 Task: What's the traffic like on the O'Hare Airport Access Road?
Action: Mouse moved to (128, 55)
Screenshot: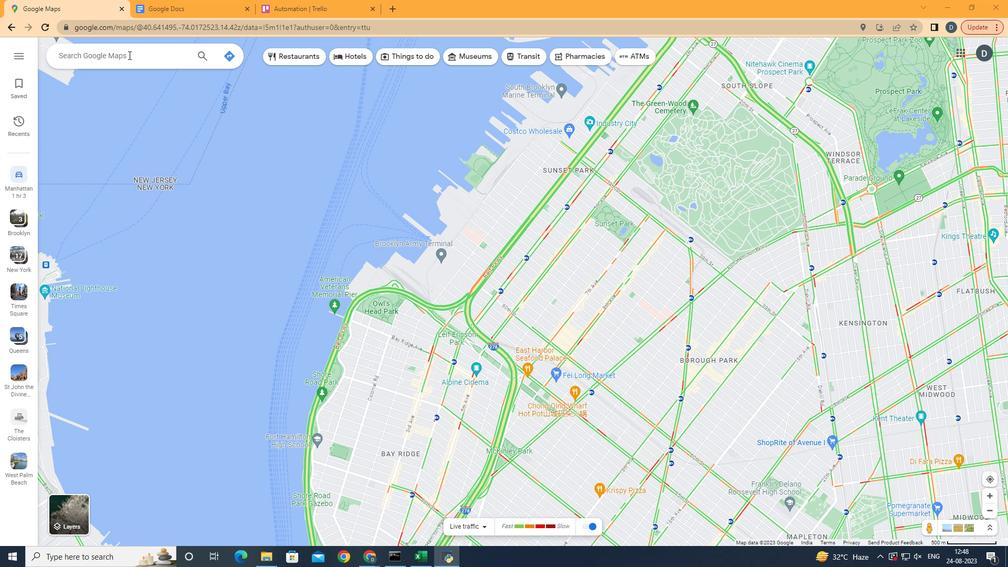 
Action: Mouse pressed left at (128, 55)
Screenshot: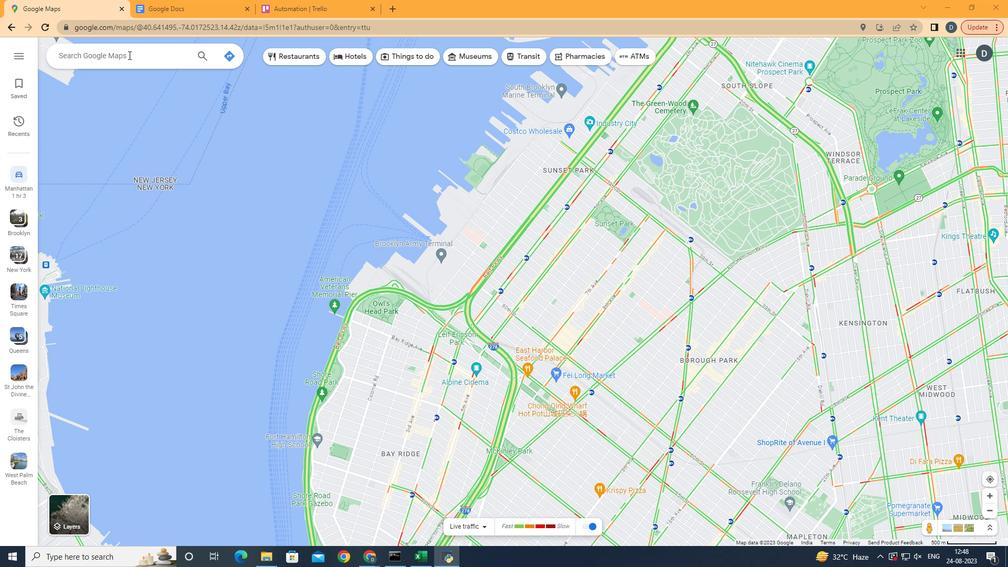 
Action: Mouse moved to (125, 55)
Screenshot: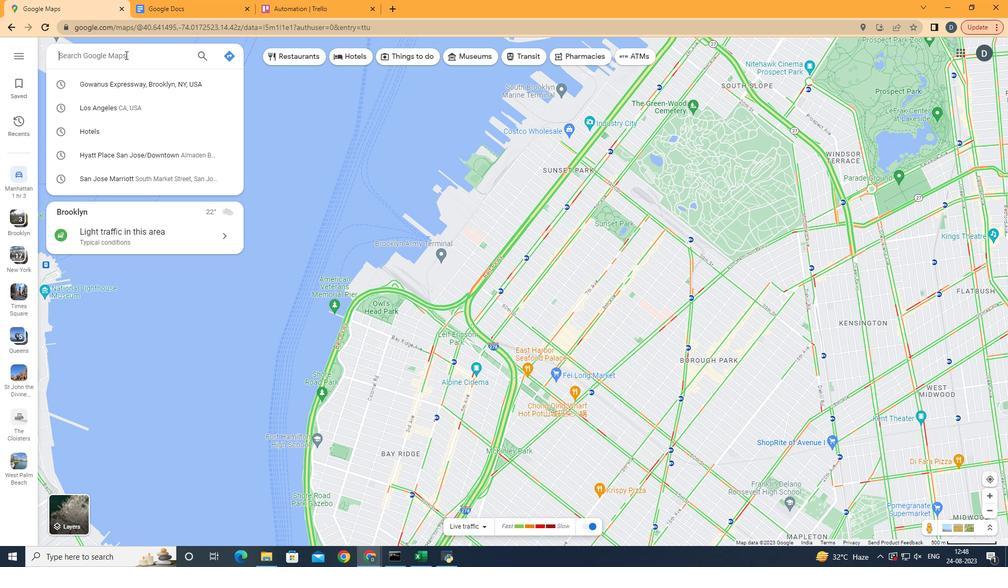 
Action: Key pressed <Key.shift>O'<Key.shift>Hare
Screenshot: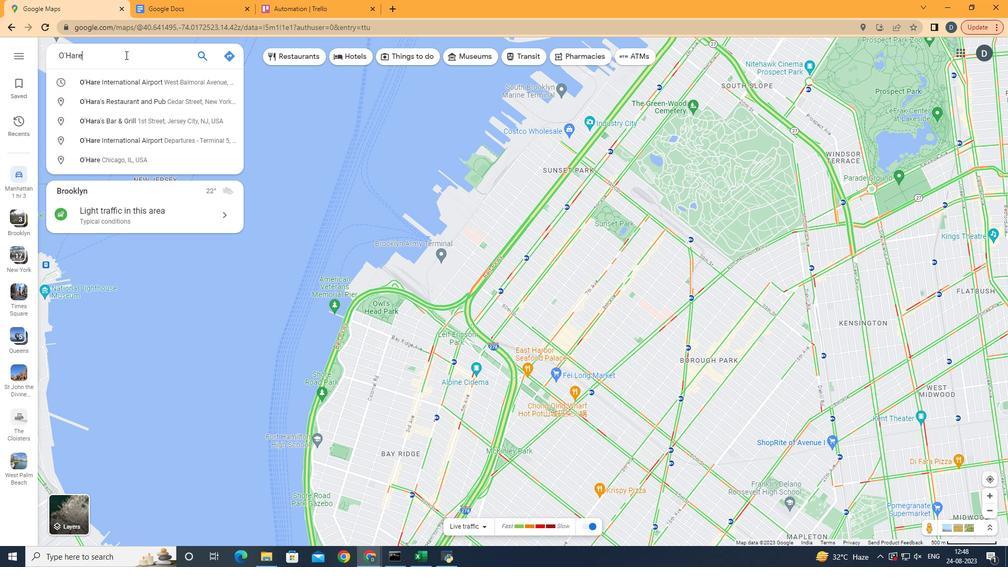
Action: Mouse moved to (150, 58)
Screenshot: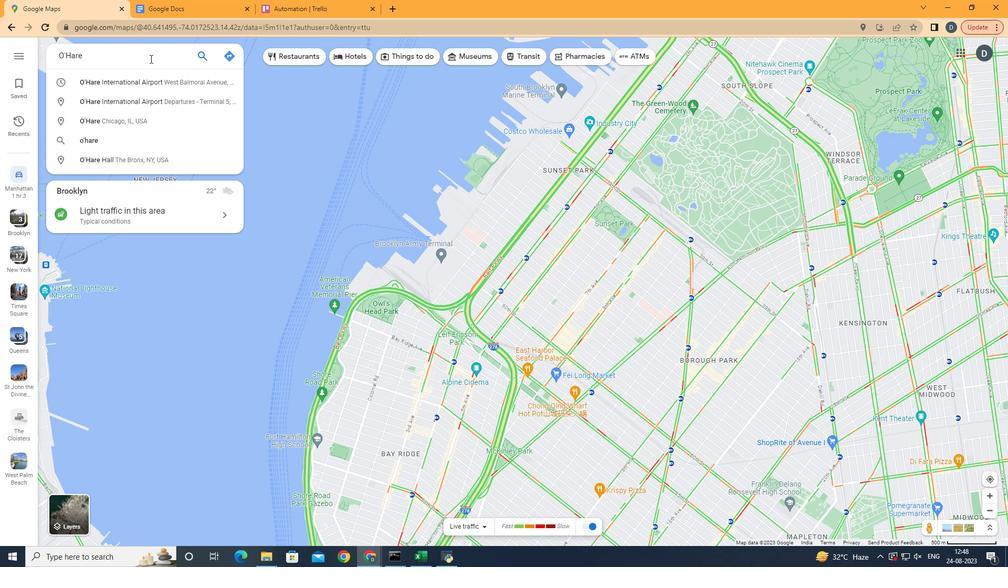 
Action: Key pressed <Key.space><Key.shift><Key.shift><Key.shift><Key.shift><Key.shift><Key.shift><Key.shift>
Screenshot: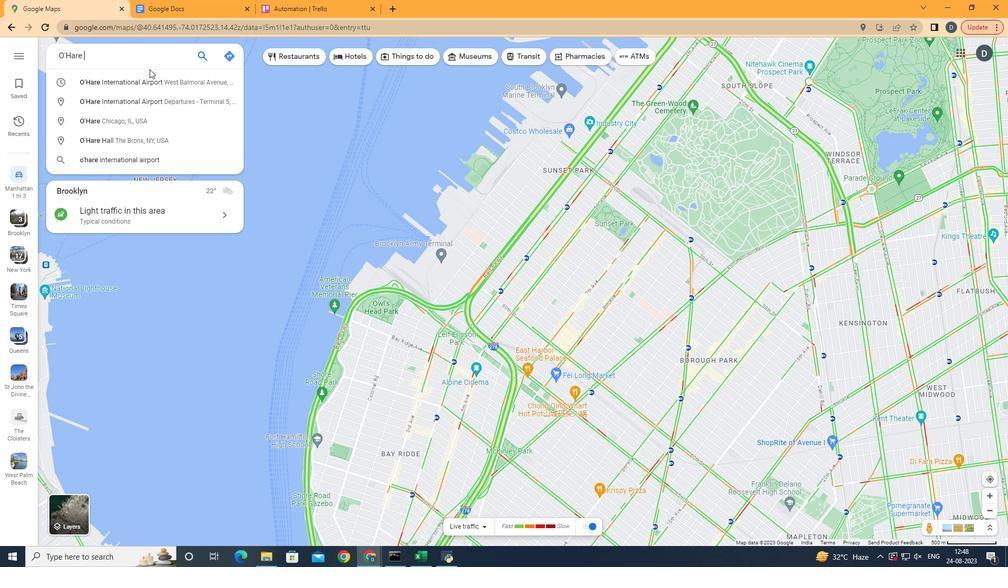 
Action: Mouse moved to (146, 89)
Screenshot: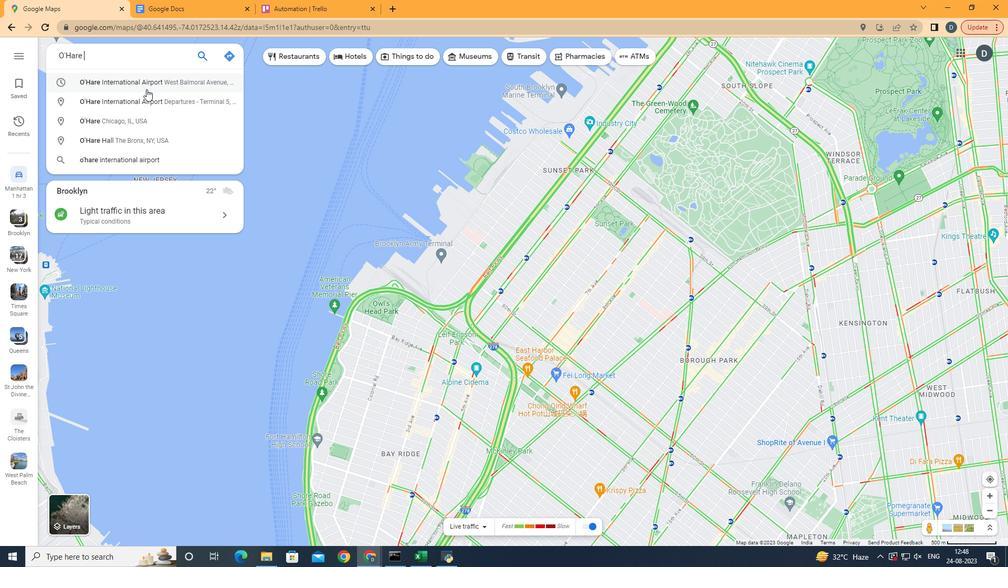 
Action: Mouse pressed left at (146, 89)
Screenshot: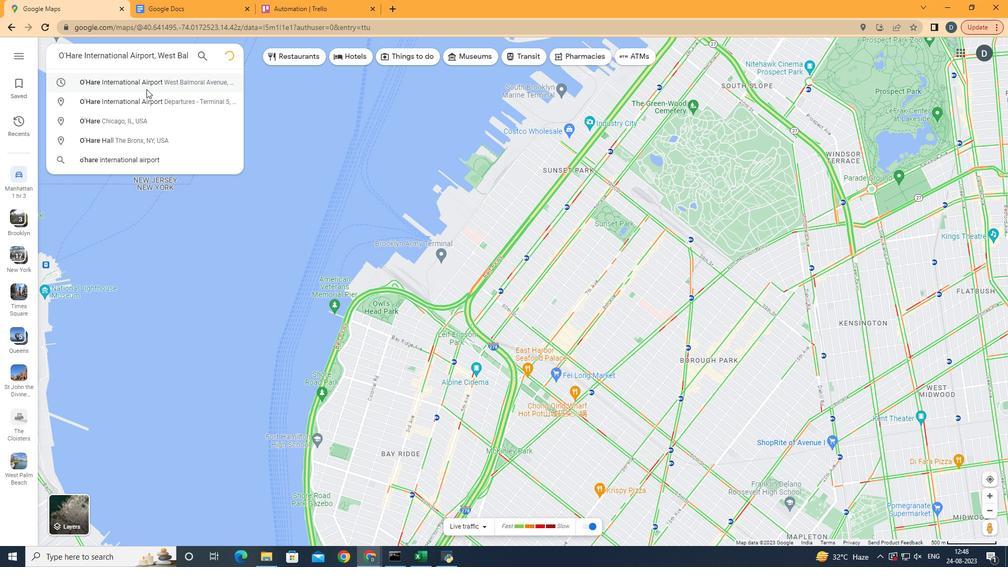 
Action: Mouse moved to (363, 510)
Screenshot: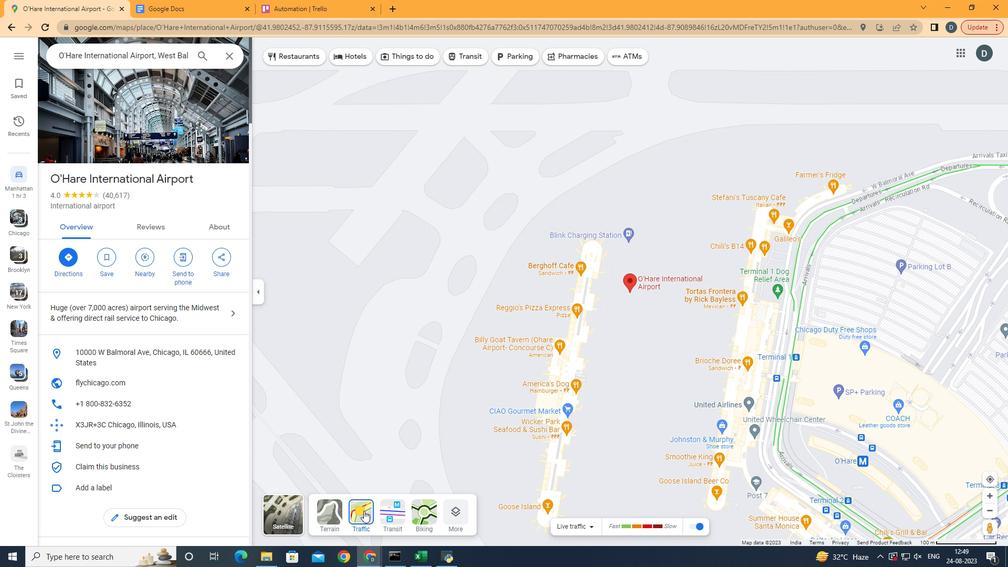 
Action: Mouse pressed left at (363, 510)
Screenshot: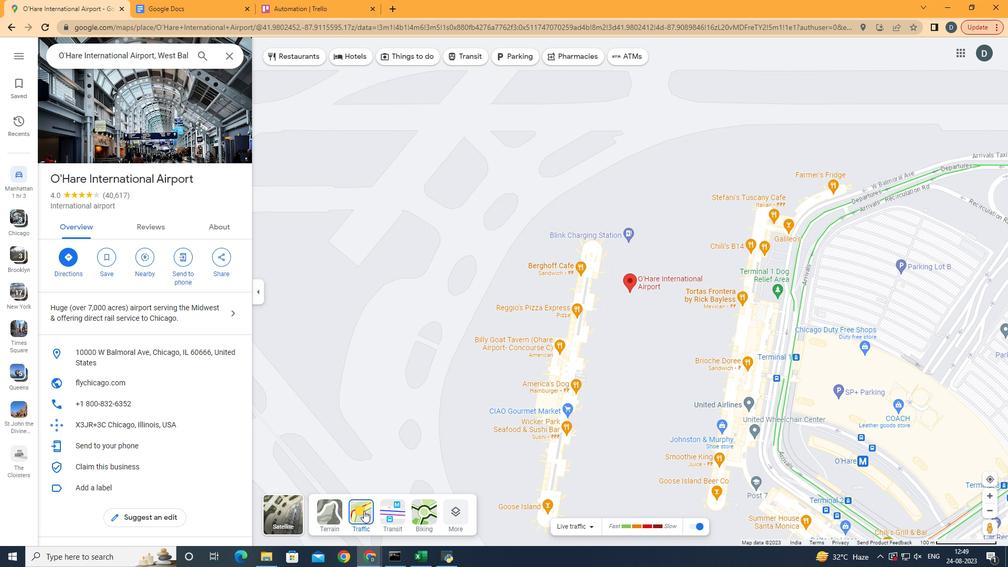 
Action: Mouse pressed left at (363, 510)
Screenshot: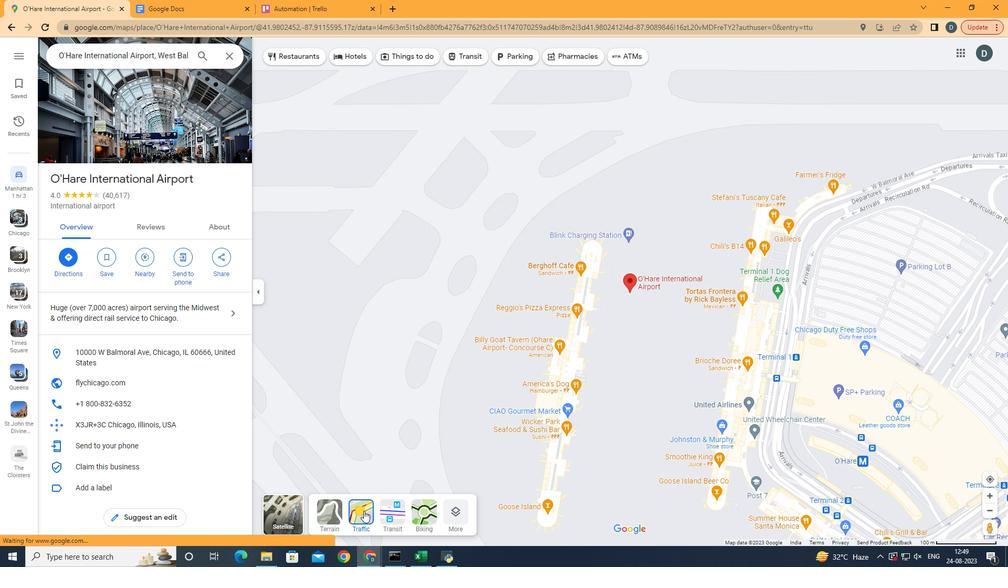 
Action: Mouse moved to (422, 404)
Screenshot: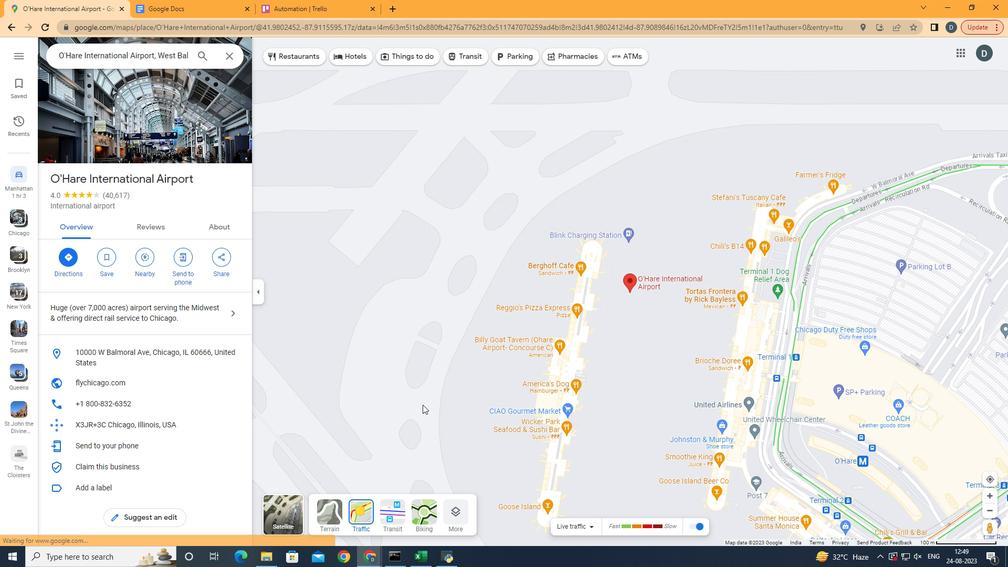 
Action: Mouse scrolled (422, 404) with delta (0, 0)
Screenshot: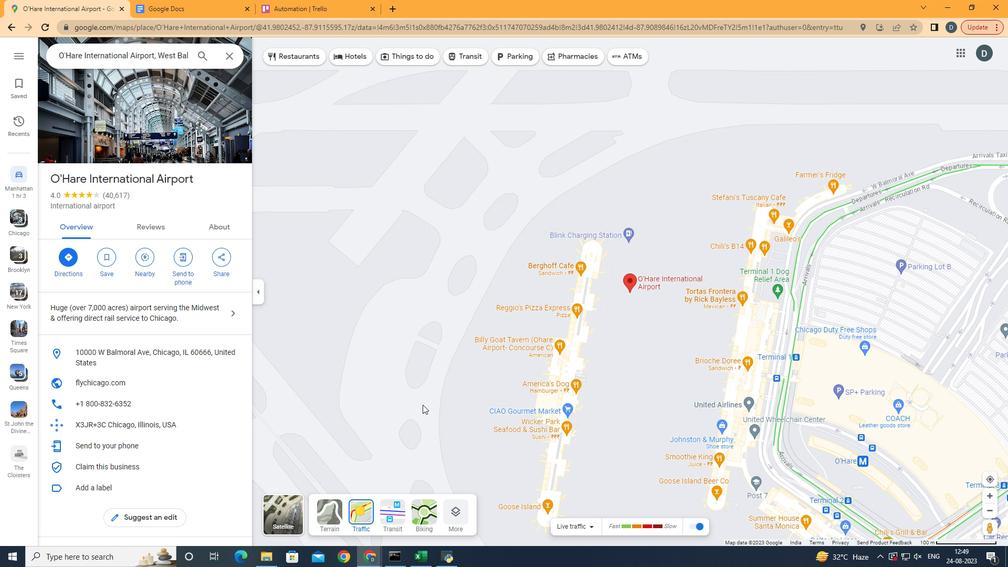 
Action: Mouse scrolled (422, 404) with delta (0, 0)
Screenshot: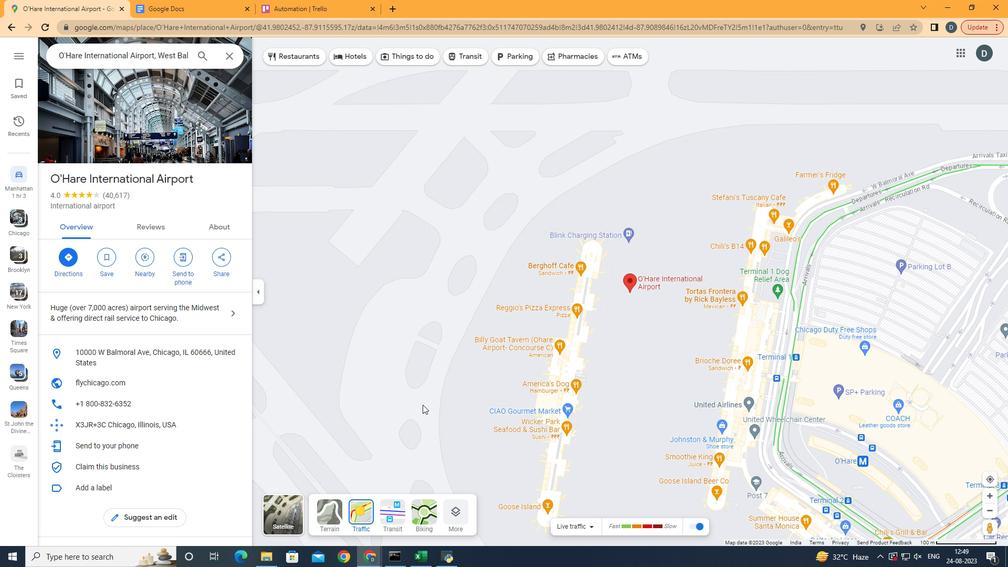 
Action: Mouse scrolled (422, 404) with delta (0, 0)
Screenshot: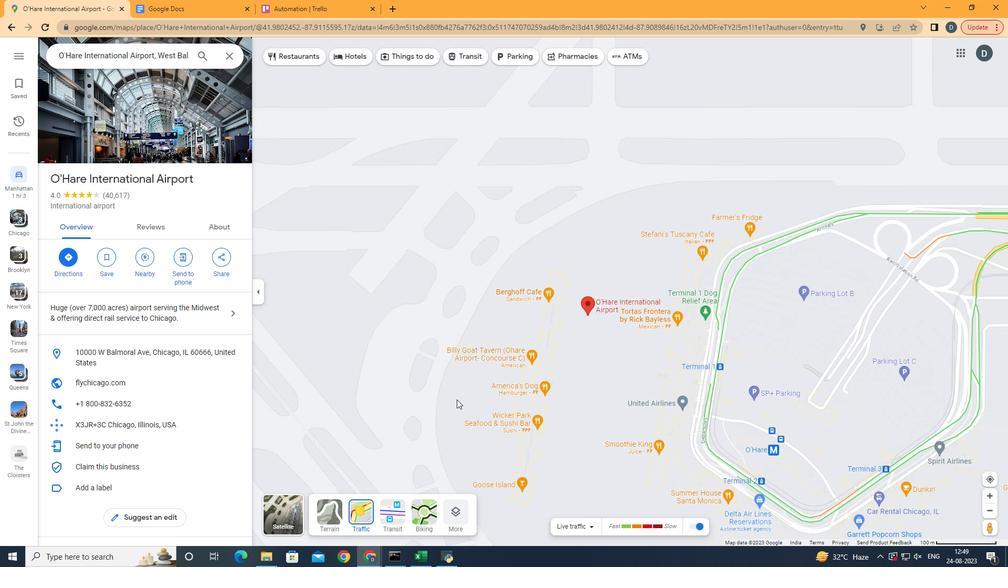 
Action: Mouse scrolled (422, 404) with delta (0, 0)
Screenshot: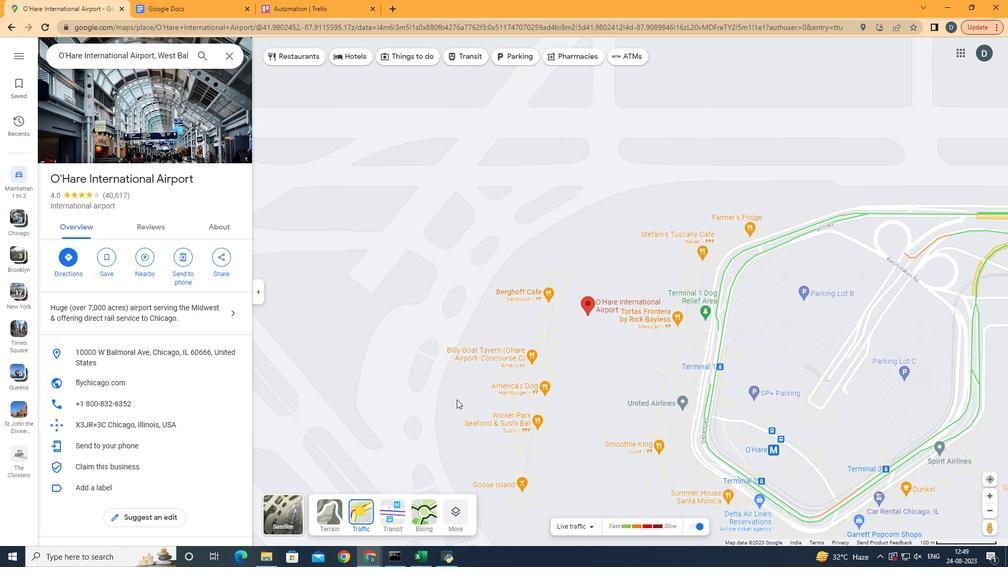 
Action: Mouse moved to (863, 399)
Screenshot: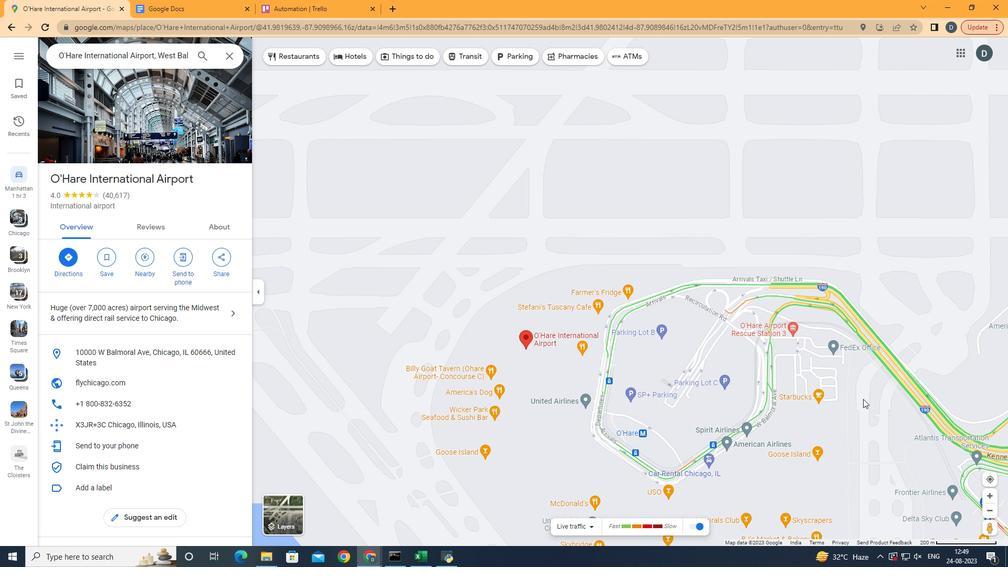 
Action: Mouse pressed left at (863, 399)
Screenshot: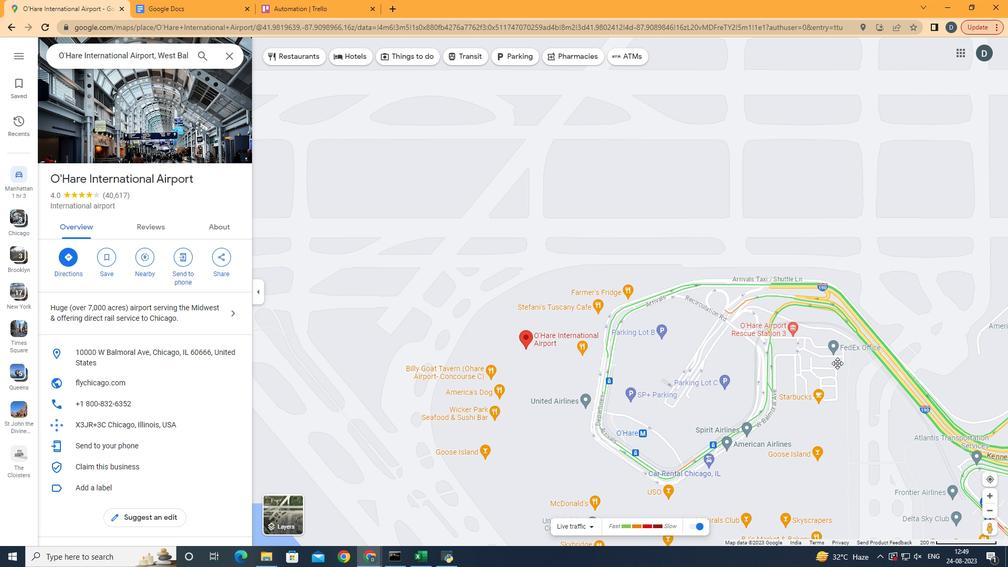 
Action: Mouse moved to (945, 234)
Screenshot: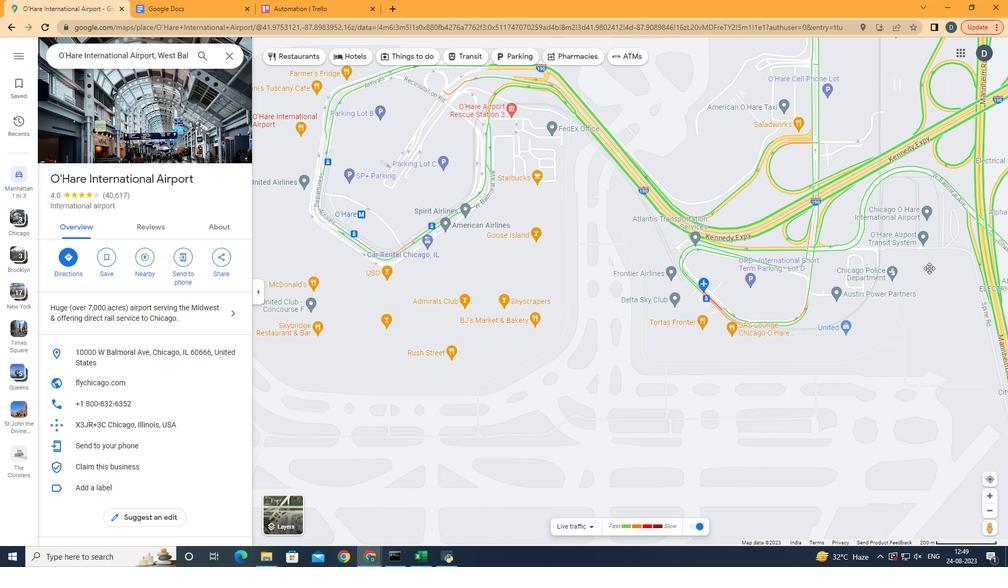 
Action: Mouse pressed left at (945, 234)
Screenshot: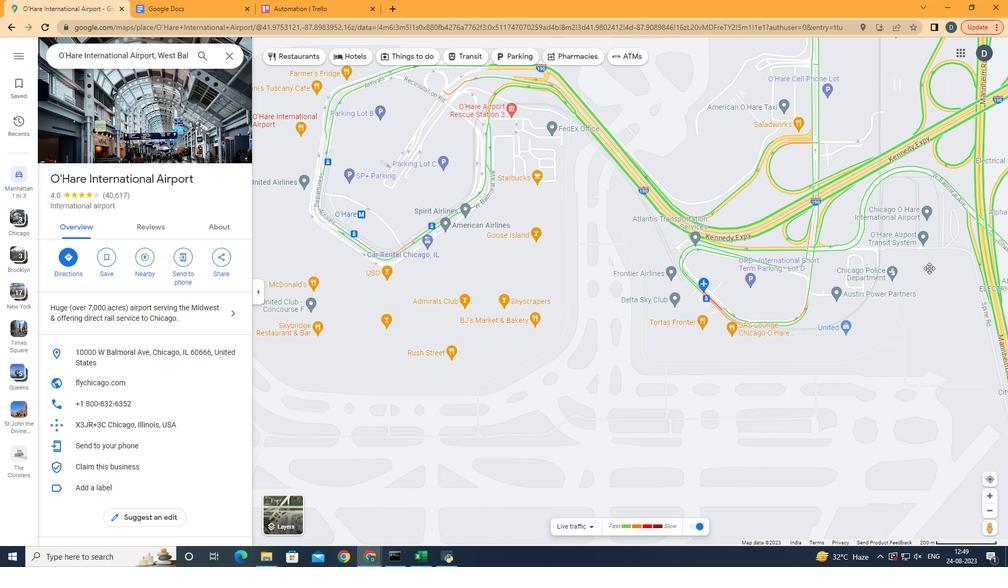 
Action: Mouse moved to (707, 394)
Screenshot: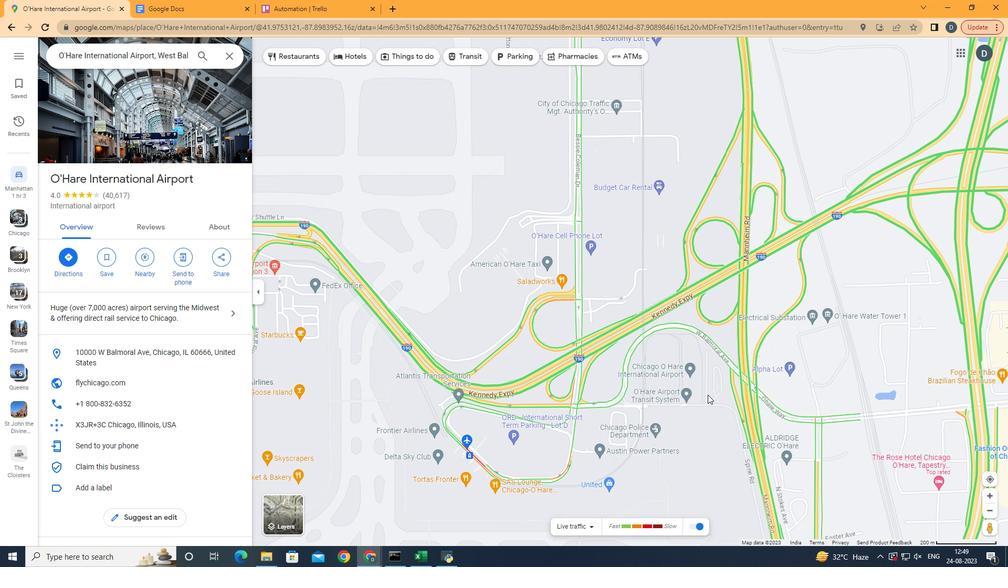 
Action: Mouse scrolled (707, 394) with delta (0, 0)
Screenshot: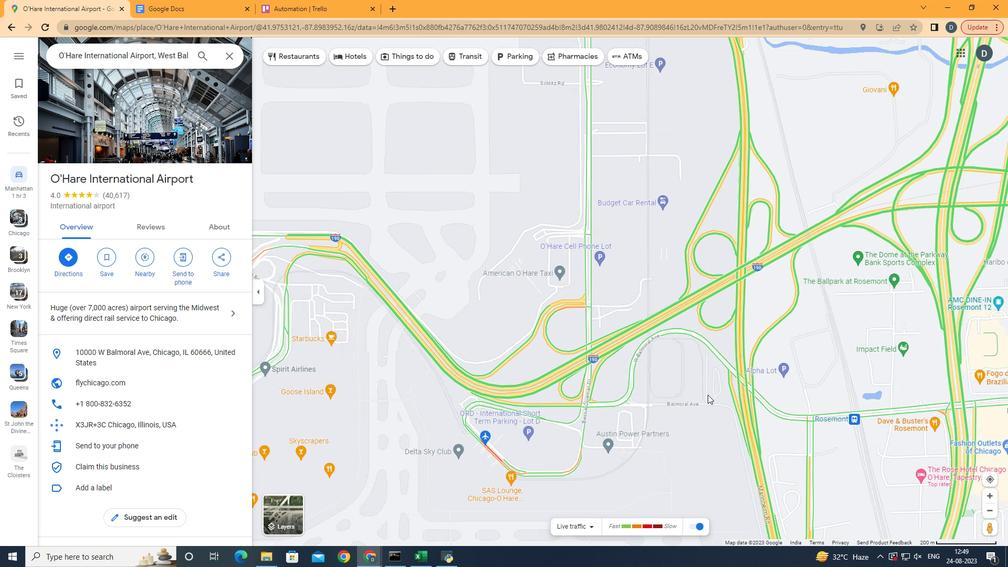 
Action: Mouse scrolled (707, 394) with delta (0, 0)
Screenshot: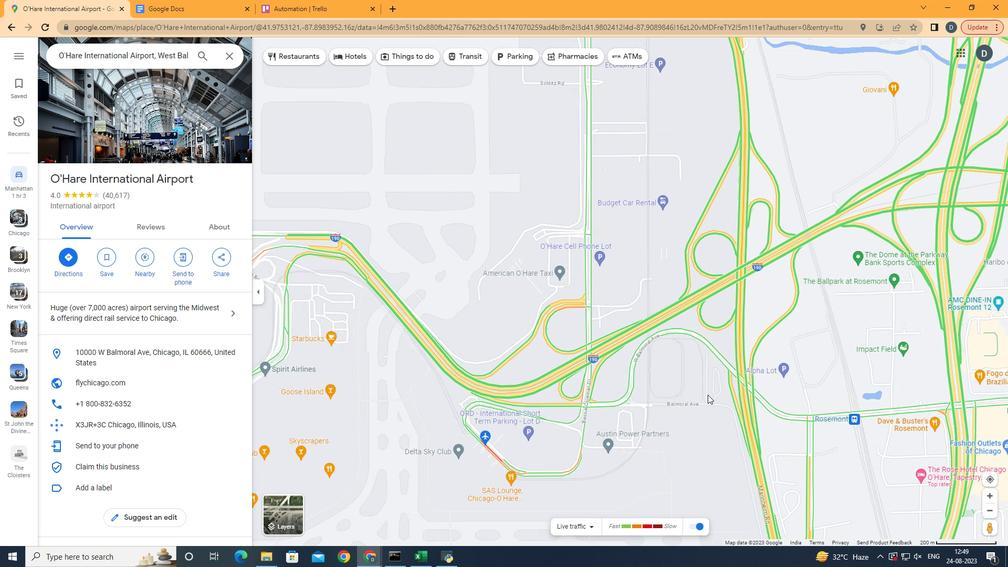 
Action: Mouse scrolled (707, 394) with delta (0, 0)
Screenshot: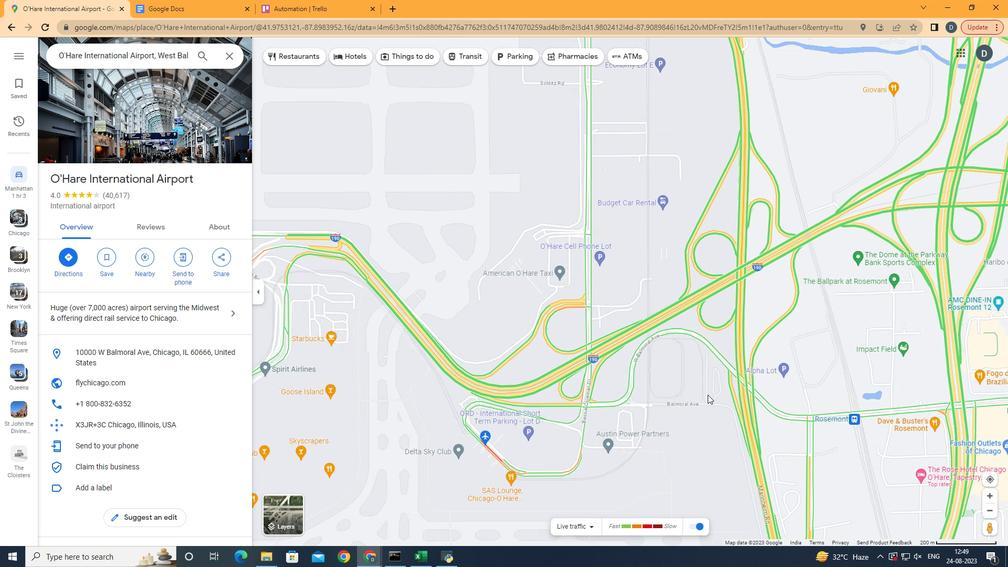 
Action: Mouse scrolled (707, 394) with delta (0, 0)
Screenshot: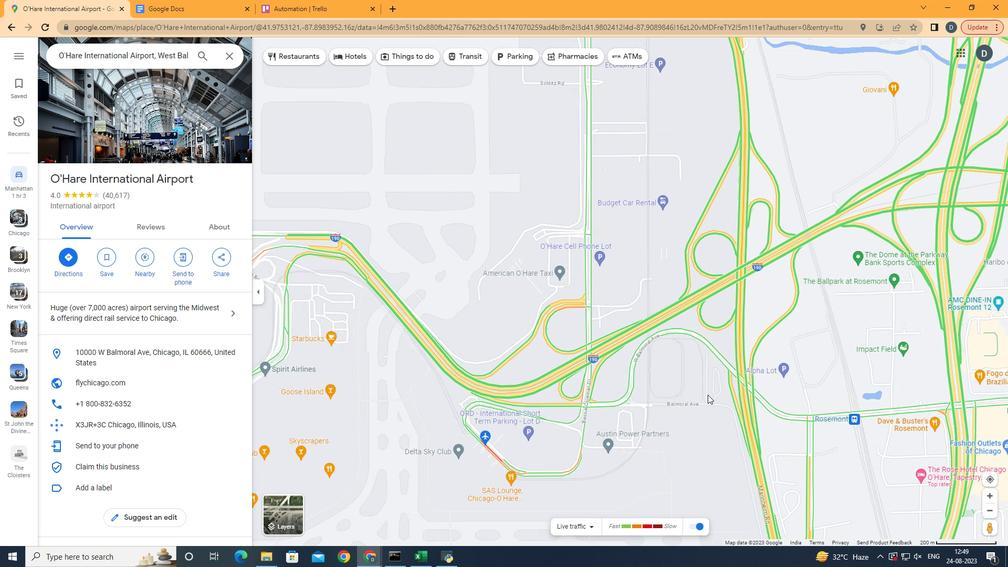 
Action: Mouse scrolled (707, 394) with delta (0, 0)
Screenshot: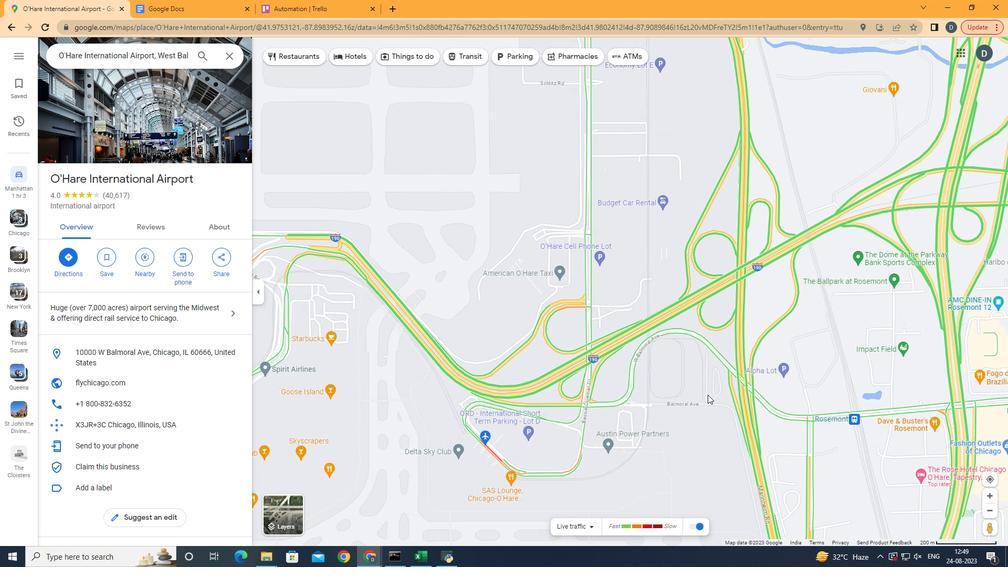 
Action: Mouse moved to (579, 268)
Screenshot: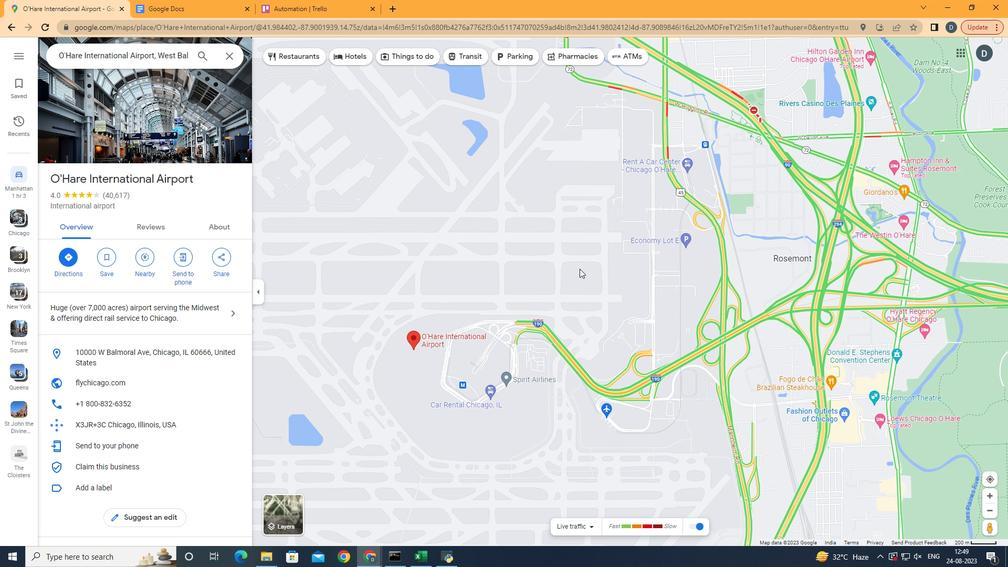 
Action: Mouse scrolled (579, 268) with delta (0, 0)
Screenshot: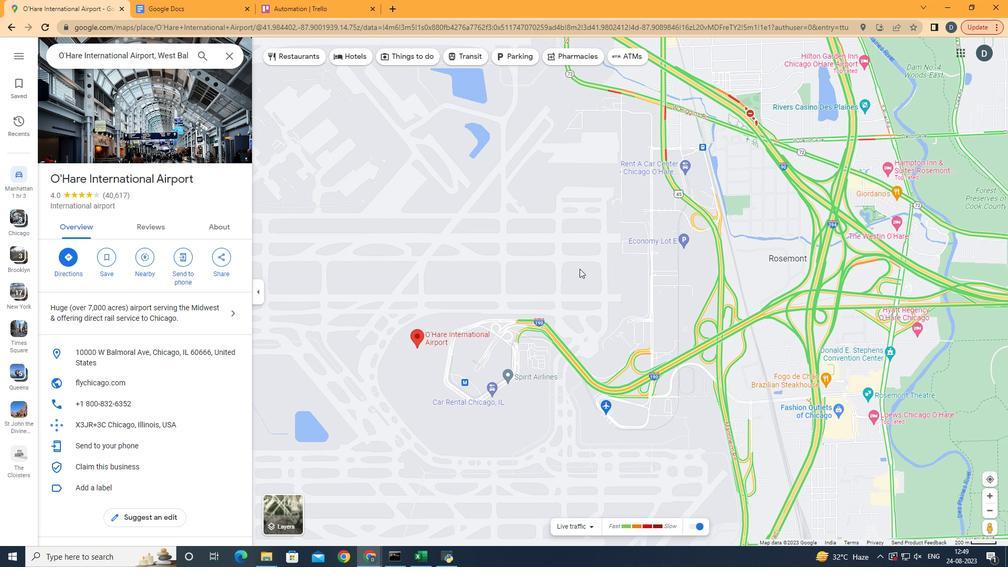 
Action: Mouse scrolled (579, 268) with delta (0, 0)
Screenshot: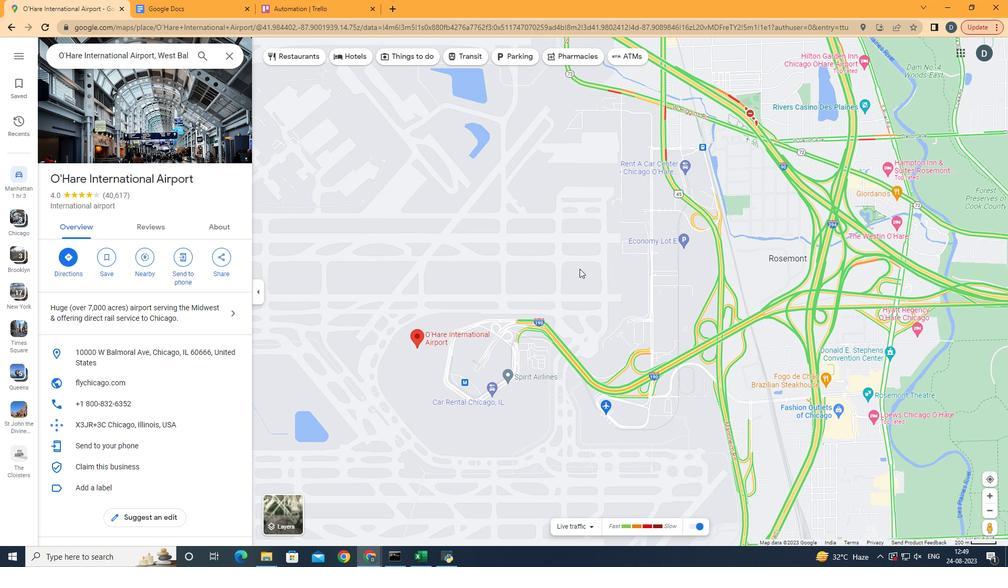
Action: Mouse moved to (554, 266)
Screenshot: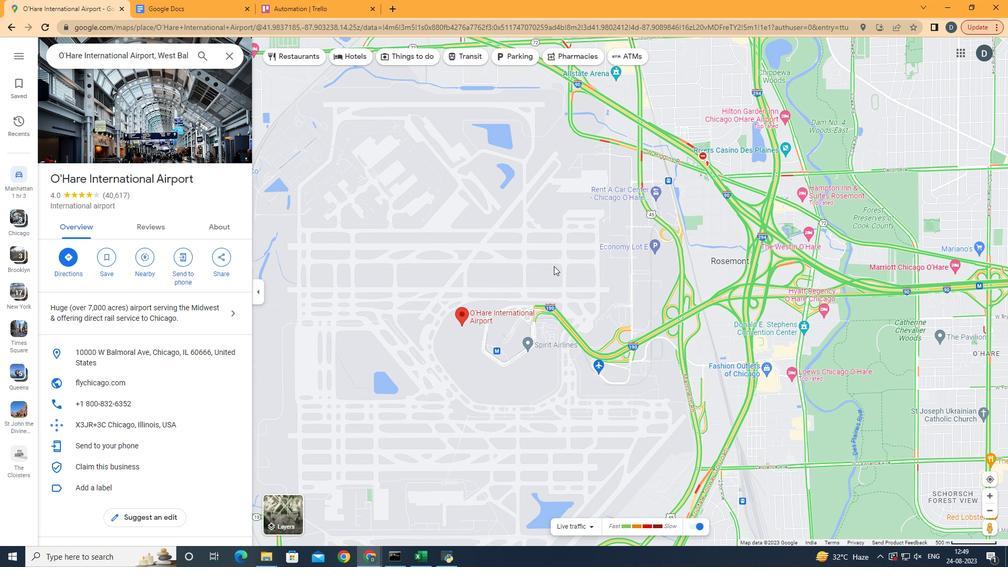 
Action: Mouse scrolled (554, 266) with delta (0, 0)
Screenshot: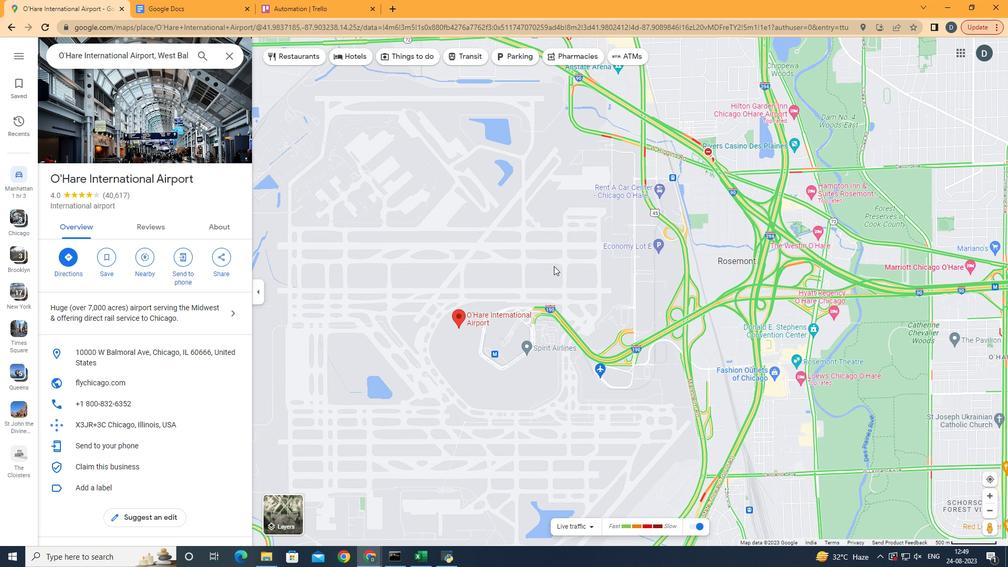 
Action: Mouse scrolled (554, 266) with delta (0, 0)
Screenshot: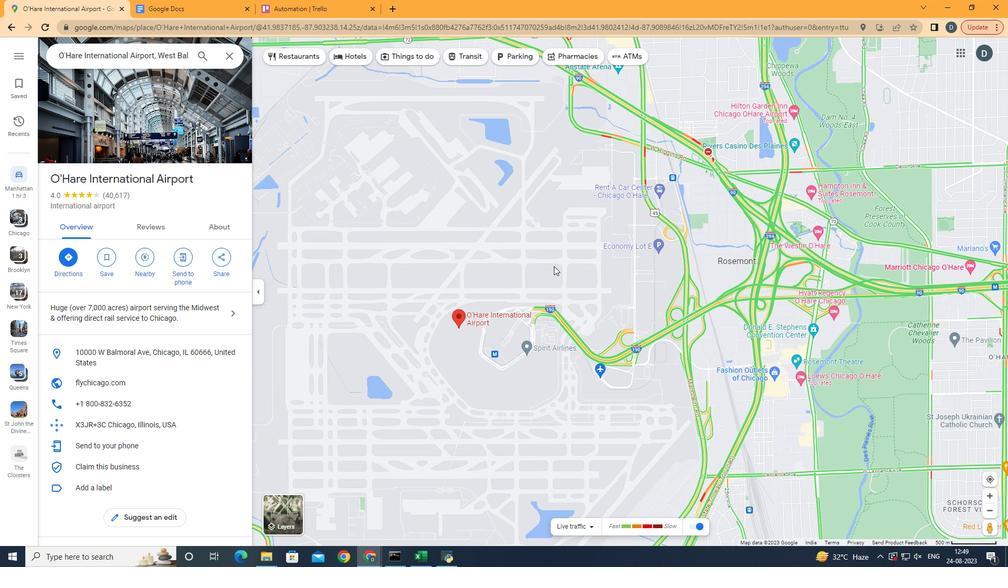 
Action: Mouse scrolled (554, 266) with delta (0, 0)
Screenshot: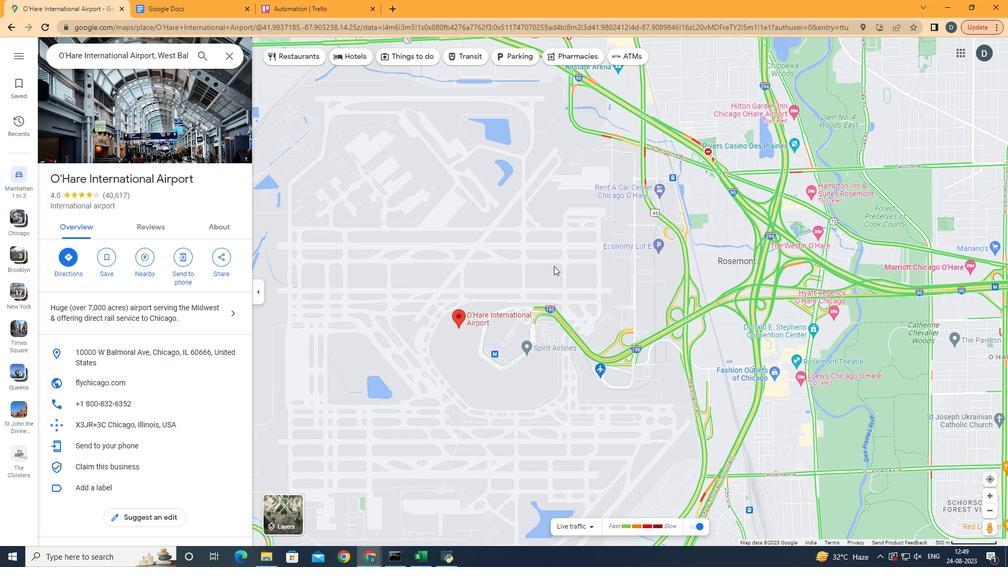 
Action: Mouse scrolled (554, 266) with delta (0, 0)
Screenshot: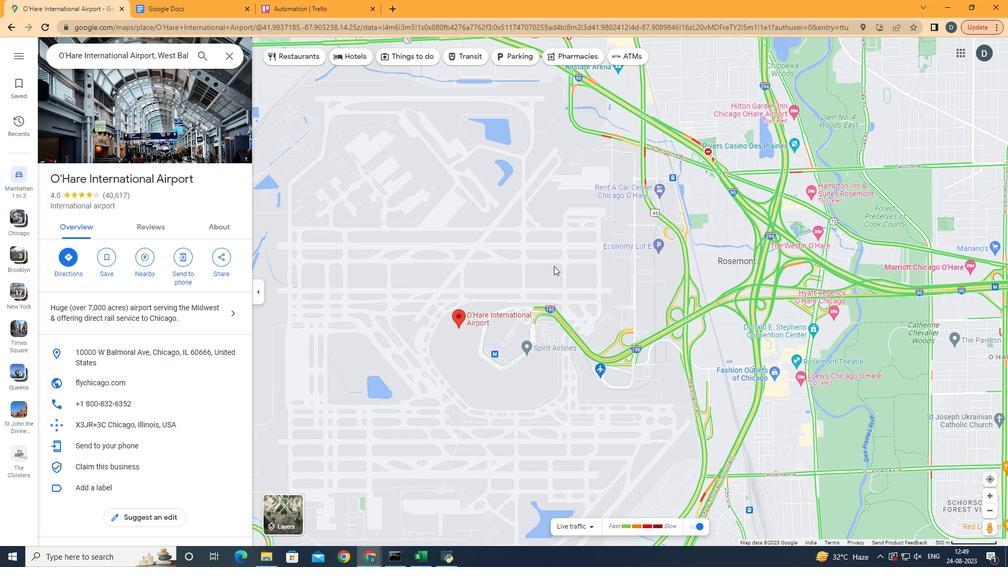 
Action: Mouse scrolled (554, 266) with delta (0, 0)
Screenshot: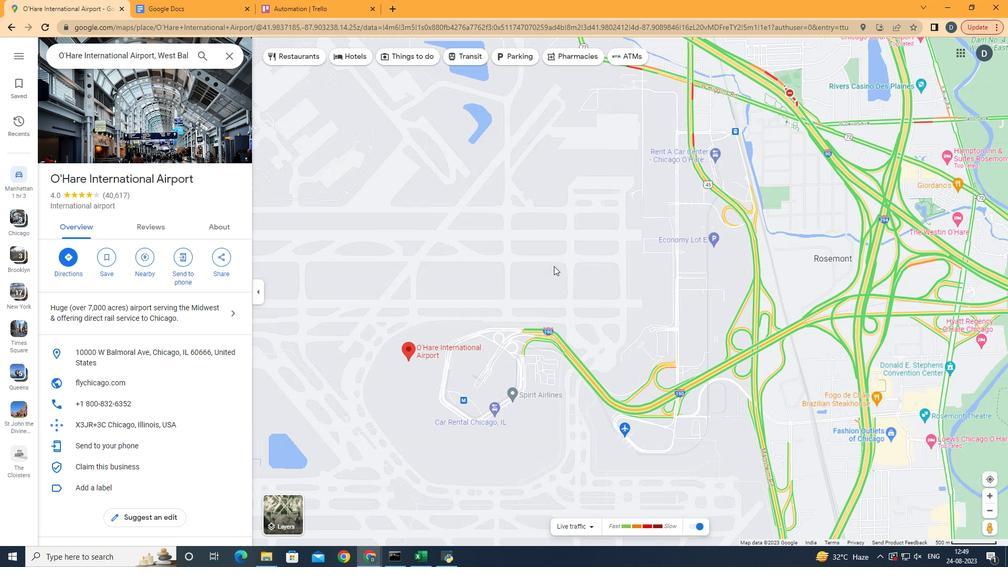 
Action: Mouse moved to (554, 266)
Screenshot: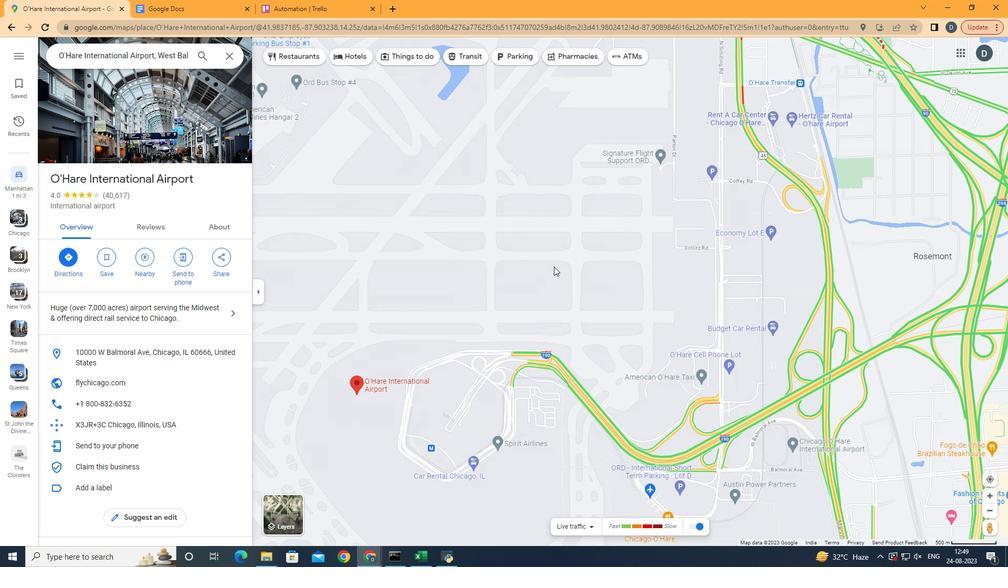 
Action: Mouse scrolled (554, 266) with delta (0, 0)
Screenshot: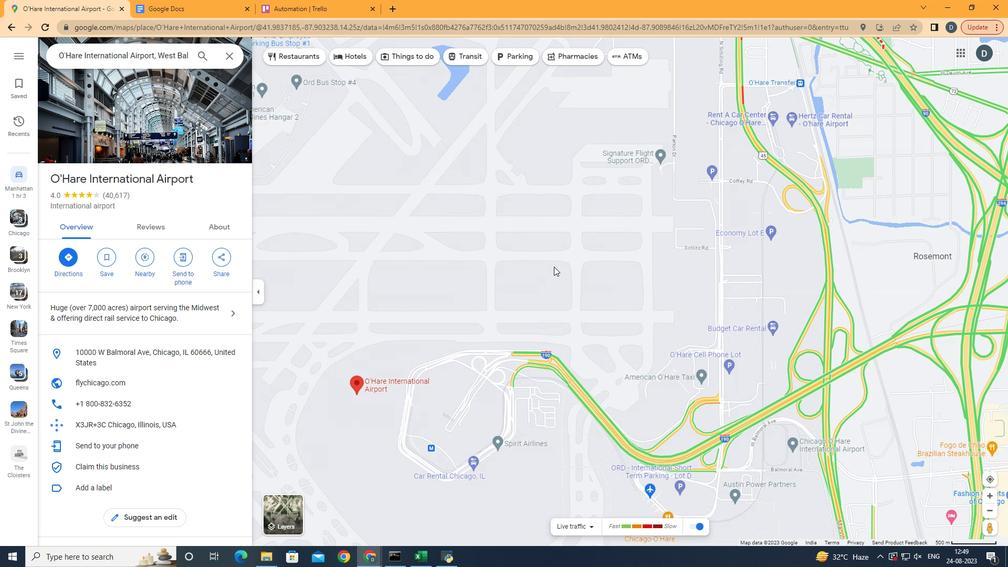 
Action: Mouse scrolled (554, 266) with delta (0, 0)
Screenshot: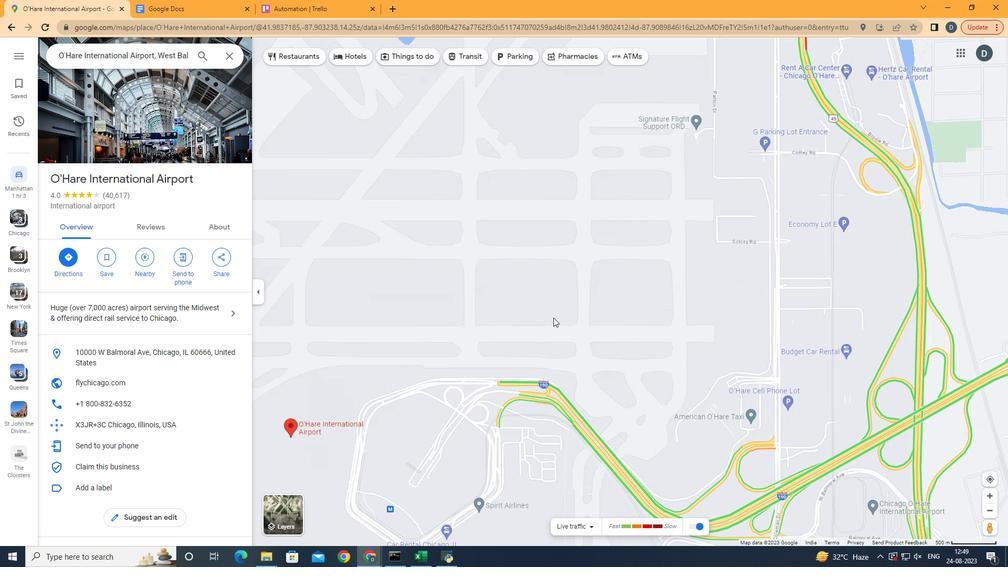 
Action: Mouse moved to (554, 266)
Screenshot: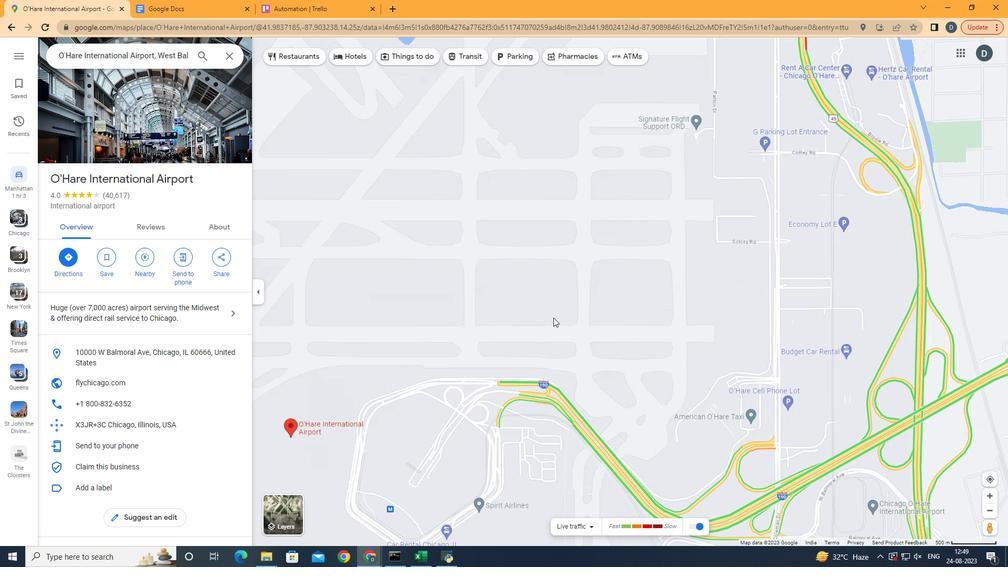 
Action: Mouse scrolled (554, 267) with delta (0, 0)
Screenshot: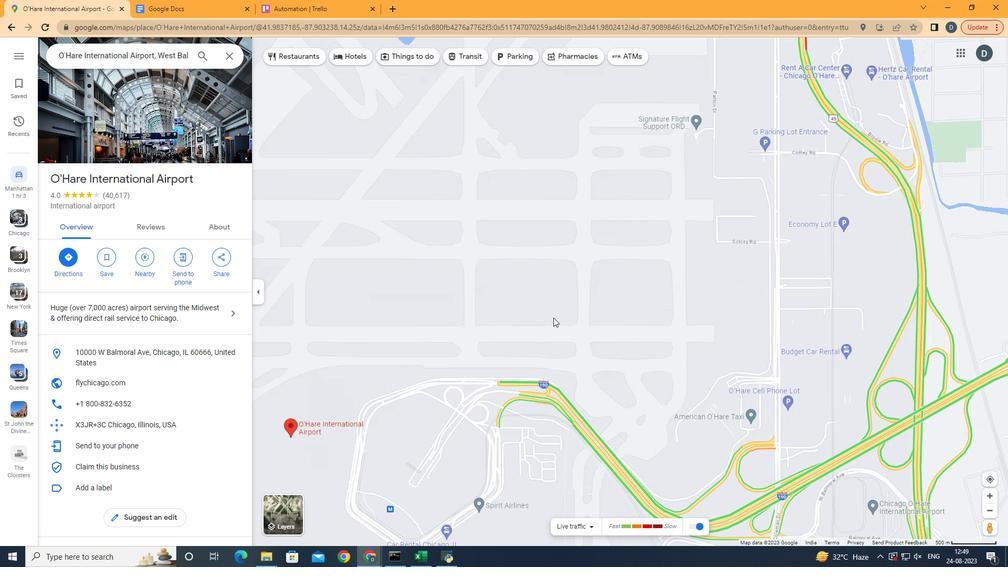 
Action: Mouse scrolled (554, 267) with delta (0, 0)
Screenshot: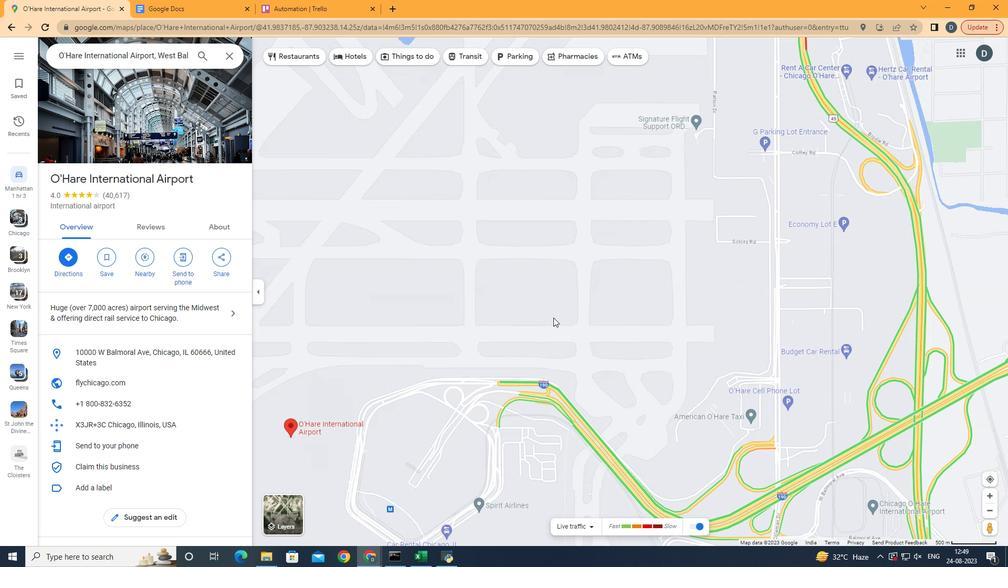 
Action: Mouse moved to (553, 361)
Screenshot: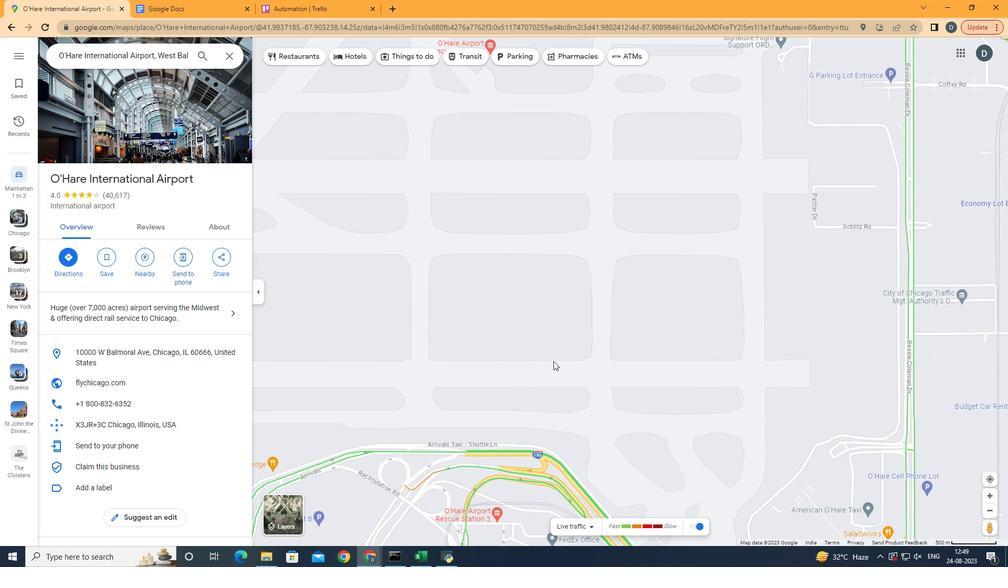 
Action: Mouse pressed left at (553, 361)
Screenshot: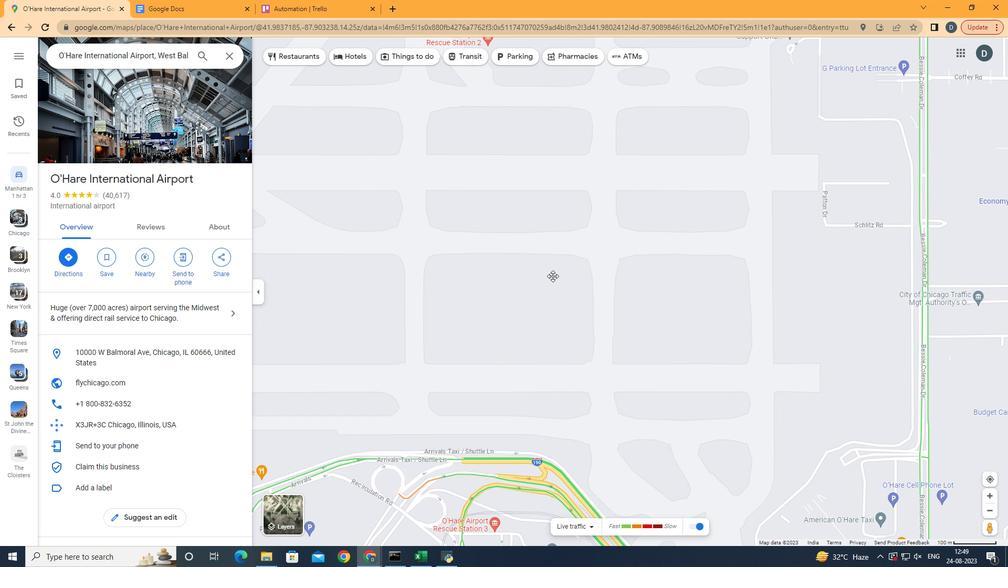 
Action: Mouse moved to (526, 331)
Screenshot: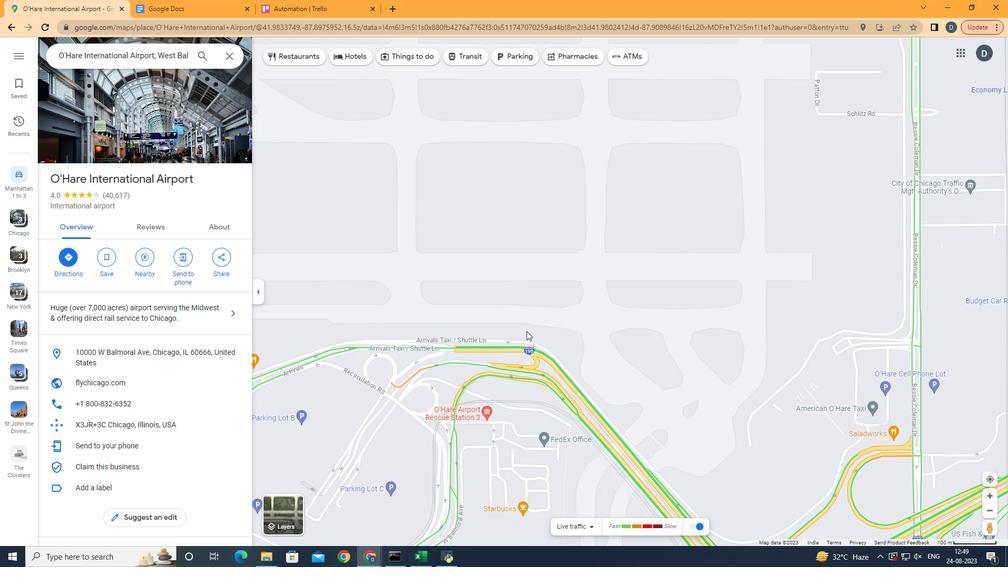 
Action: Mouse pressed left at (526, 331)
Screenshot: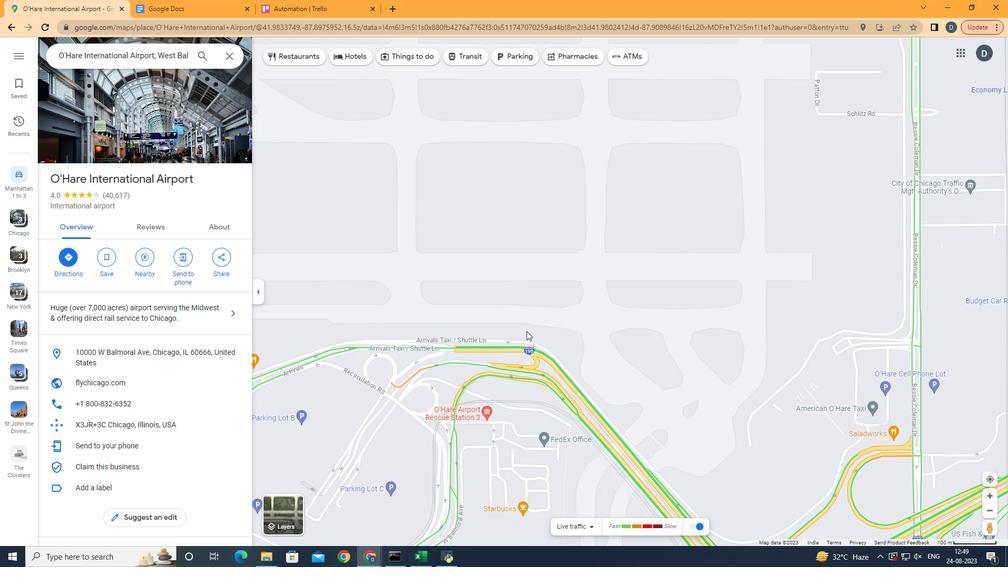 
Action: Mouse moved to (604, 240)
Screenshot: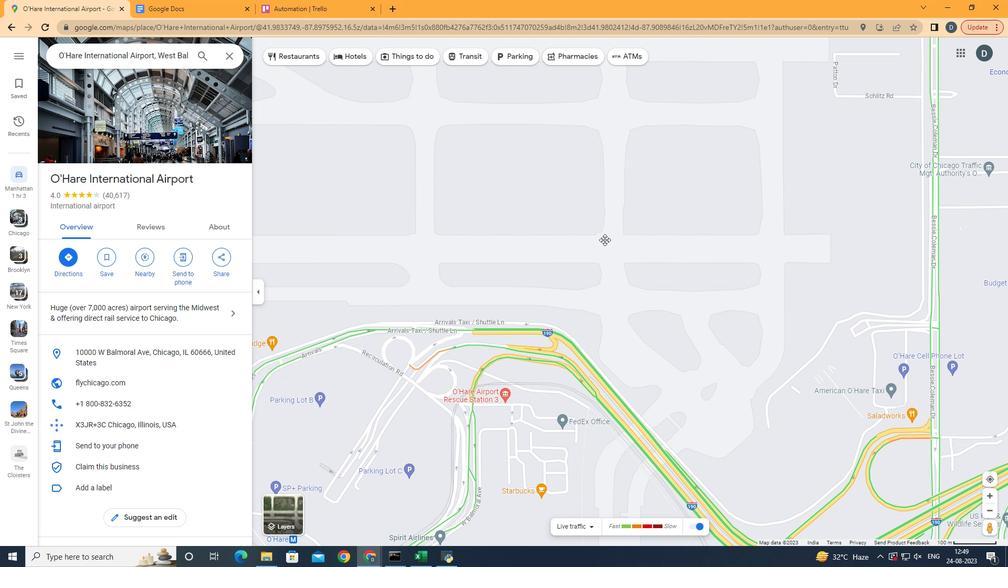 
Action: Mouse pressed left at (604, 240)
Screenshot: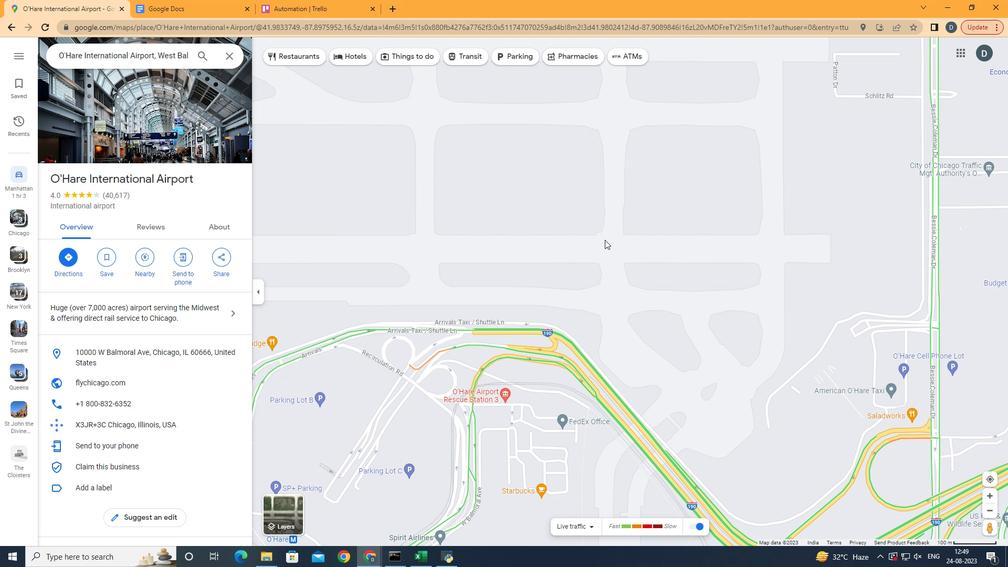 
Action: Mouse moved to (479, 290)
Screenshot: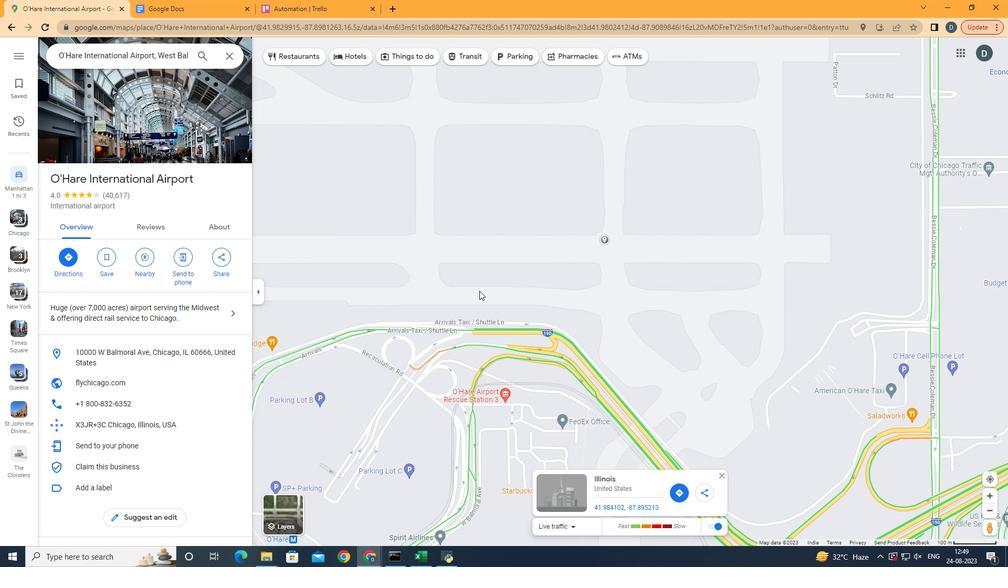 
Action: Mouse pressed left at (479, 290)
Screenshot: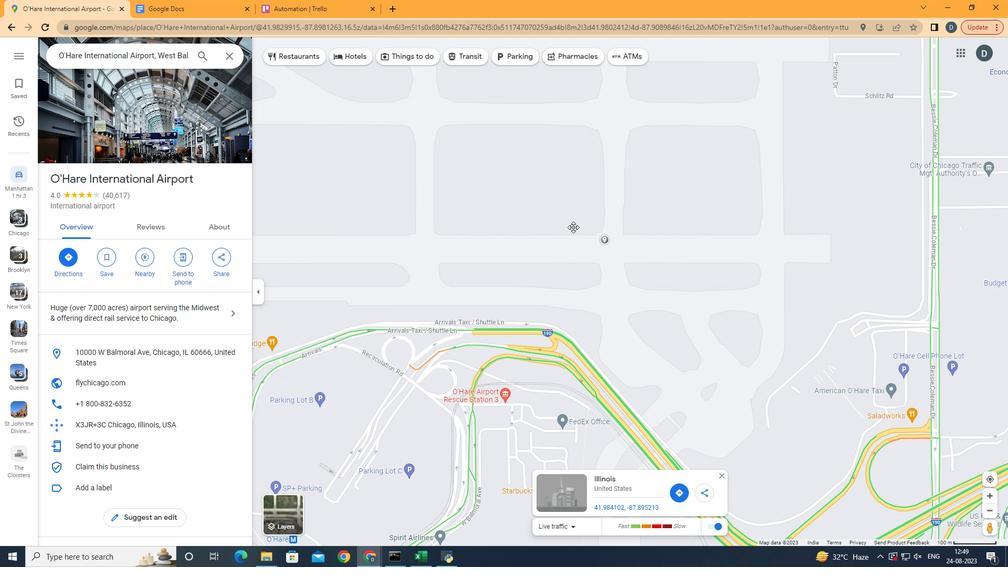 
Action: Mouse moved to (596, 208)
Screenshot: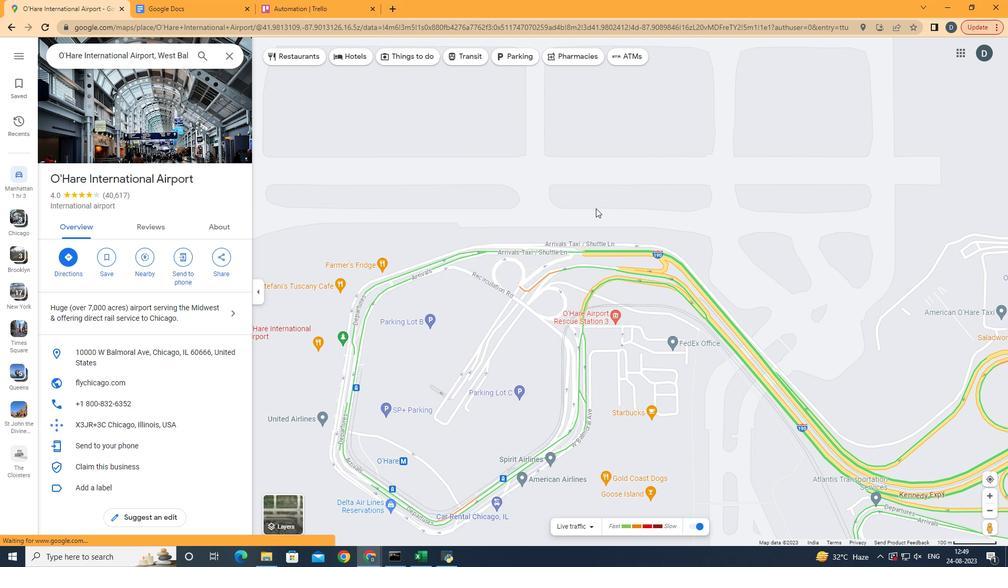 
